 Task: Create Card Tax Filing Review in Board Branding and Messaging Strategies to Workspace Agile Coaching. Create Card Smart Home Review in Board IT Service Desk Management to Workspace Agile Coaching. Create Card Legal Contract Review in Board Voice of Customer Customer Persona Development and Analysis to Workspace Agile Coaching
Action: Mouse moved to (507, 150)
Screenshot: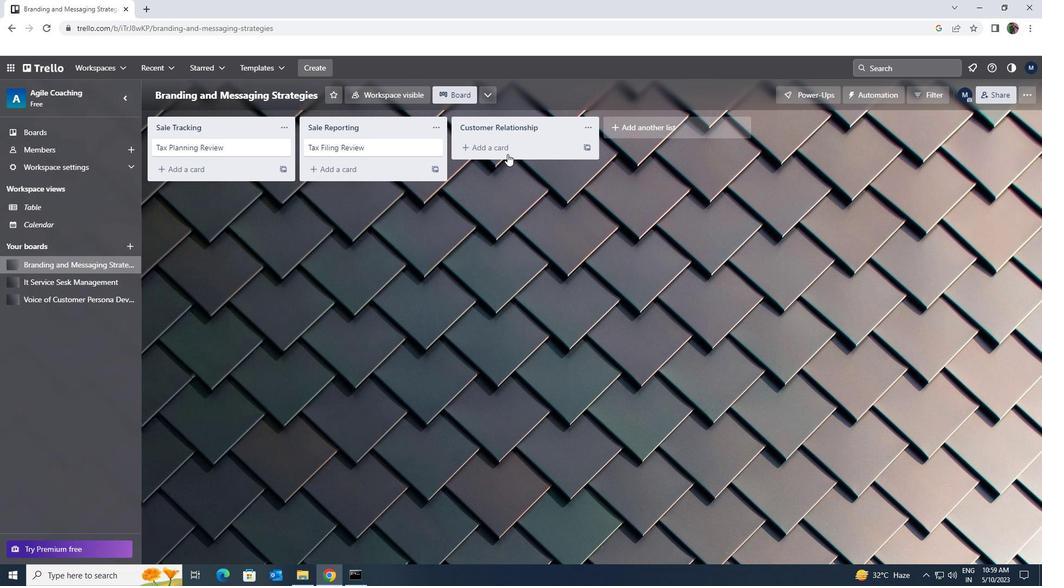
Action: Mouse pressed left at (507, 150)
Screenshot: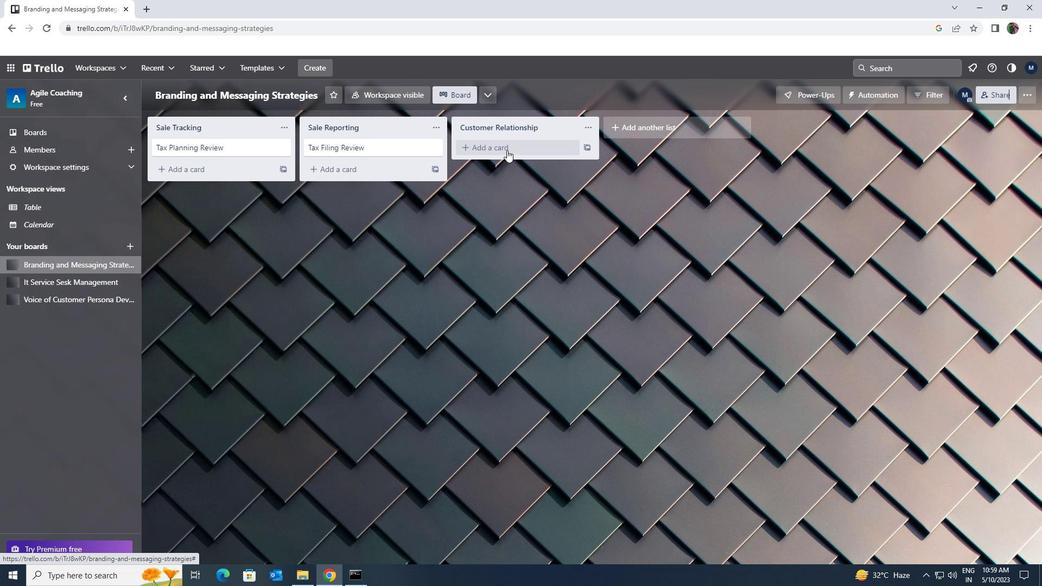 
Action: Mouse moved to (506, 150)
Screenshot: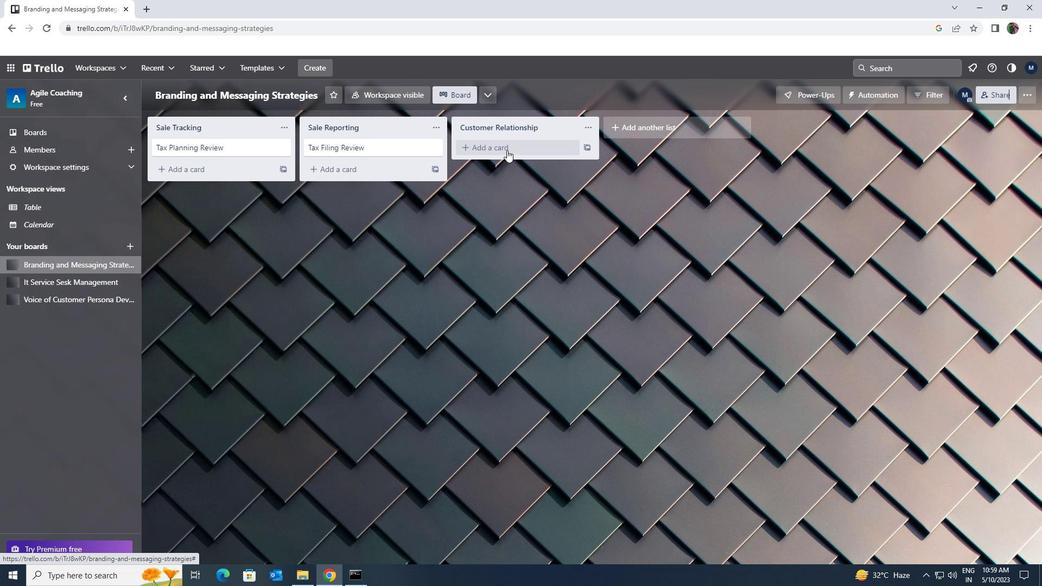 
Action: Key pressed <Key.shift>TAX<Key.space><Key.shift>FILING<Key.space><Key.shift>REVIEW
Screenshot: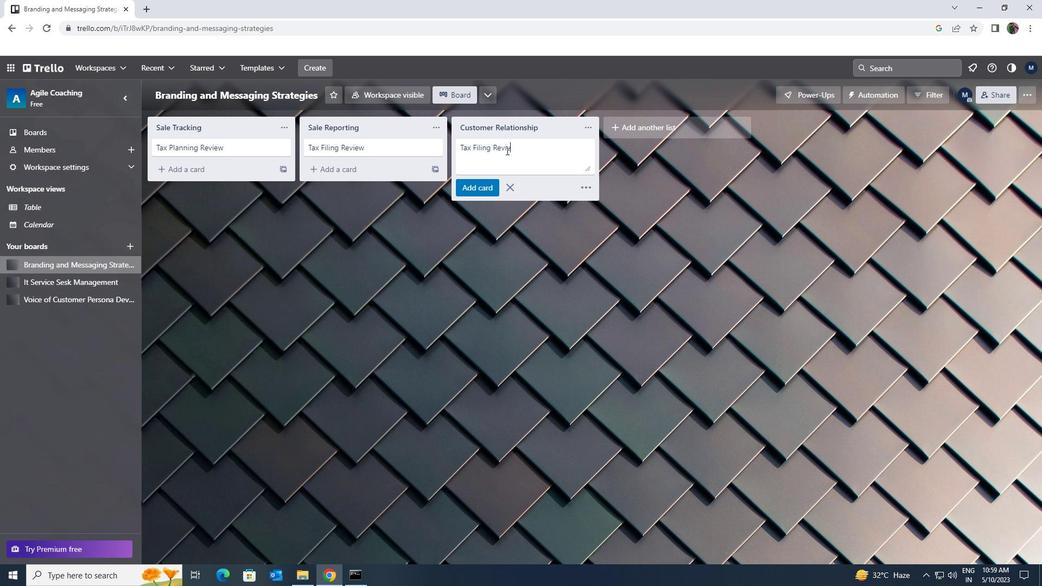 
Action: Mouse moved to (468, 187)
Screenshot: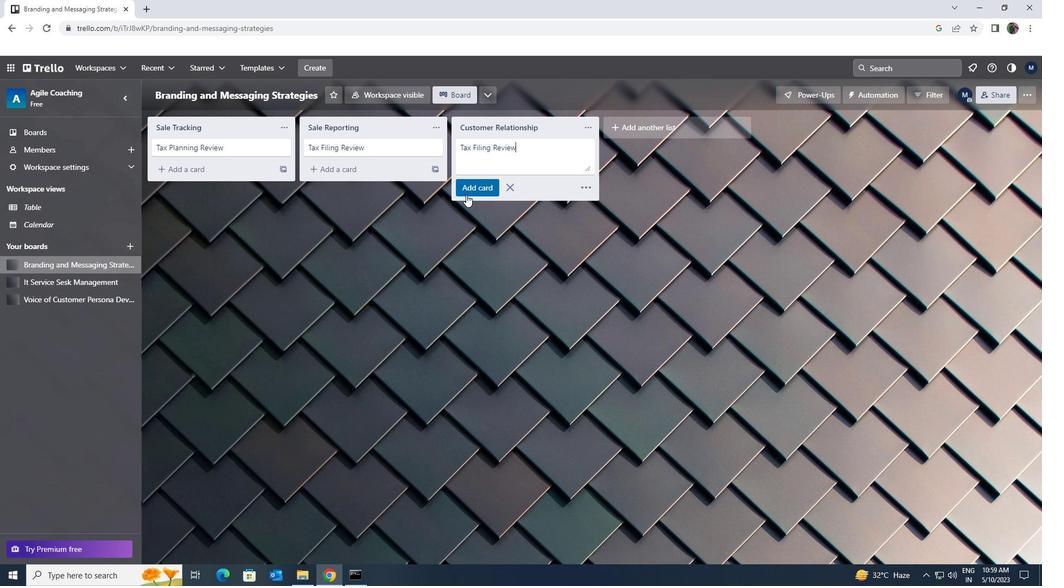 
Action: Mouse pressed left at (468, 187)
Screenshot: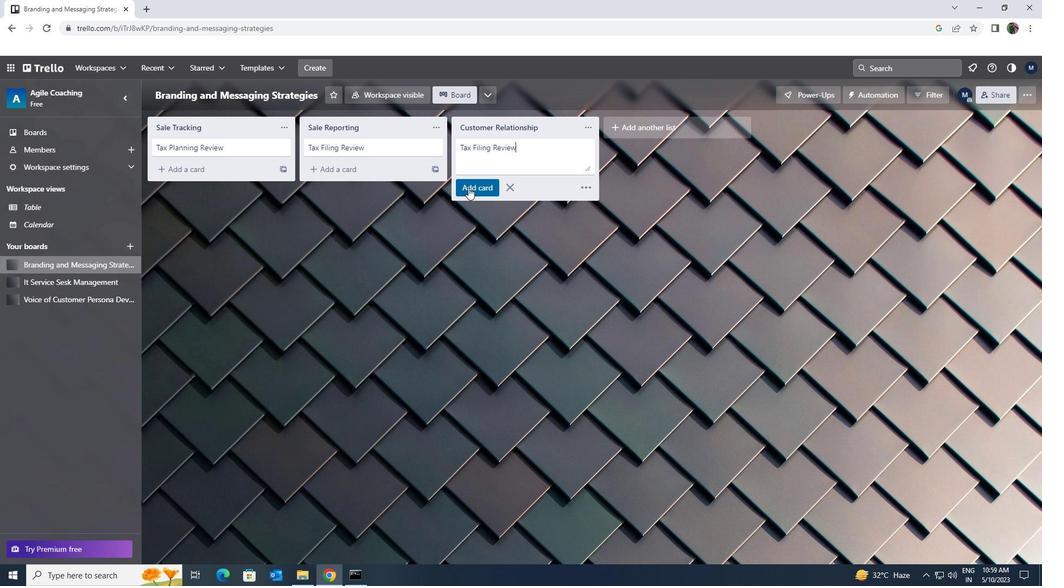 
Action: Mouse moved to (72, 279)
Screenshot: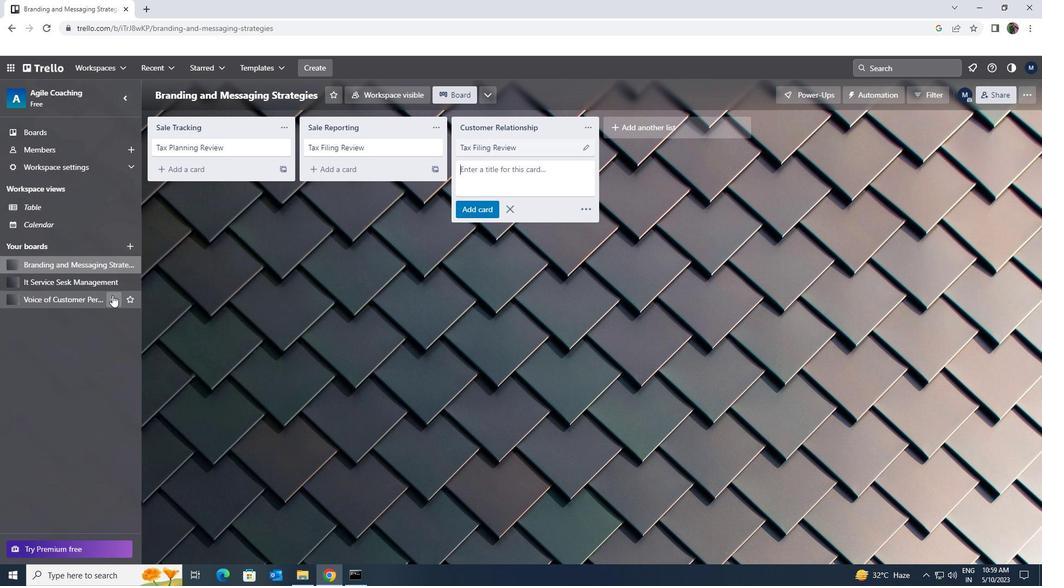 
Action: Mouse pressed left at (72, 279)
Screenshot: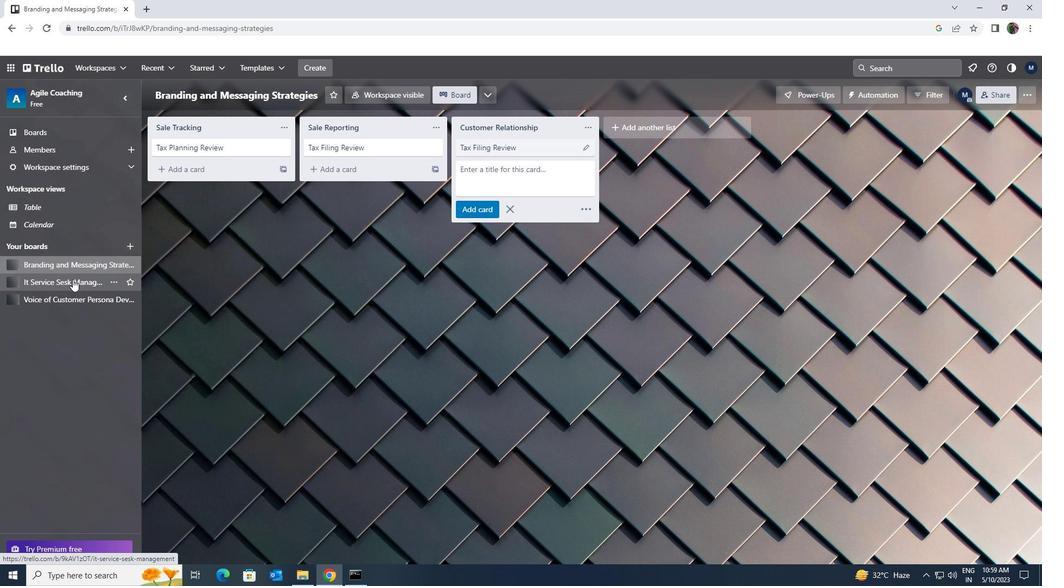 
Action: Mouse moved to (486, 150)
Screenshot: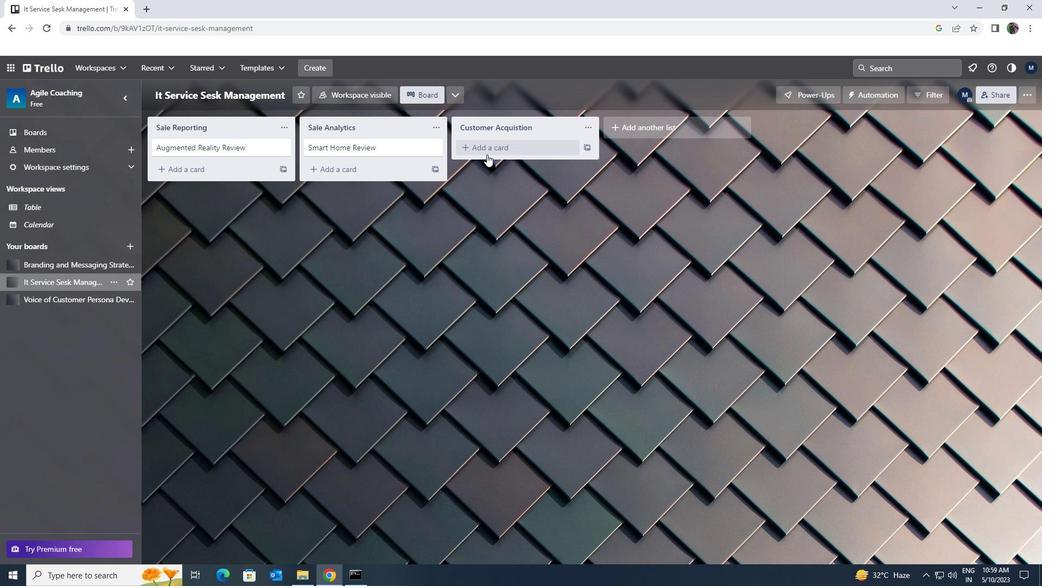 
Action: Mouse pressed left at (486, 150)
Screenshot: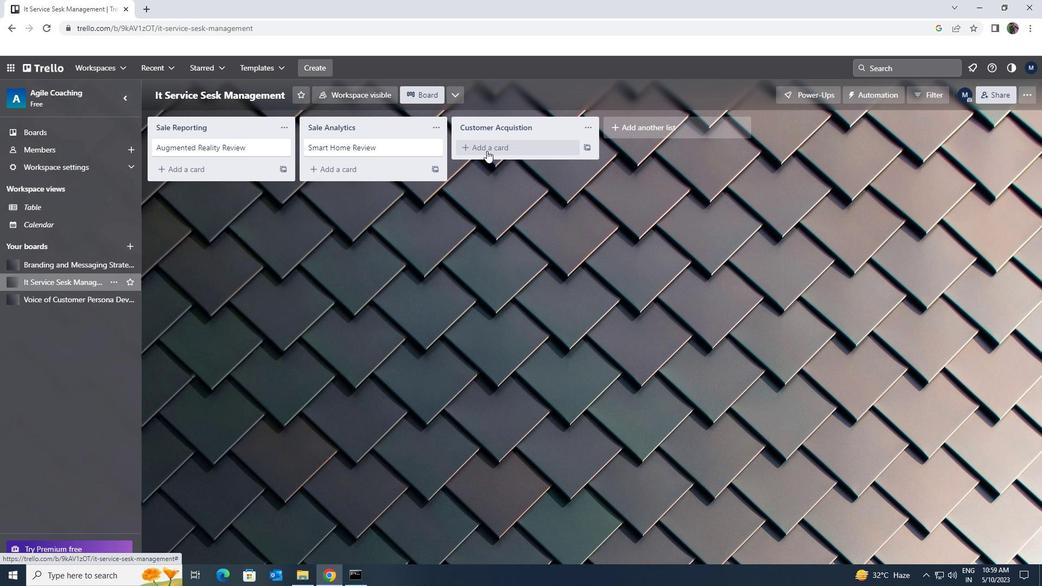 
Action: Key pressed <Key.shift><Key.shift><Key.shift><Key.shift><Key.shift><Key.shift><Key.shift><Key.shift><Key.shift><Key.shift><Key.shift><Key.shift><Key.shift><Key.shift>SMART<Key.space><Key.shift>HOME<Key.space><Key.shift>REVIEW
Screenshot: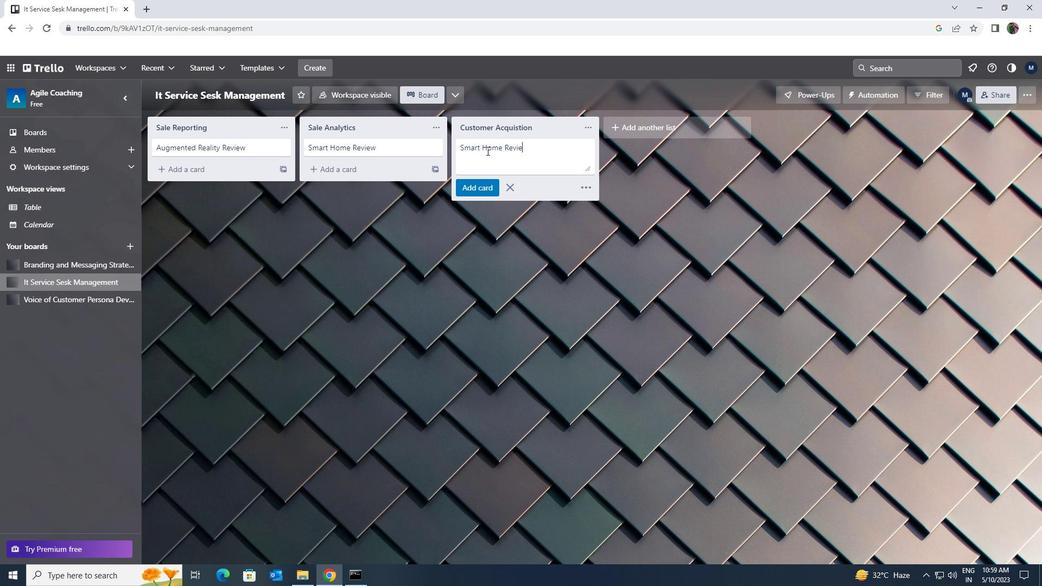 
Action: Mouse moved to (490, 185)
Screenshot: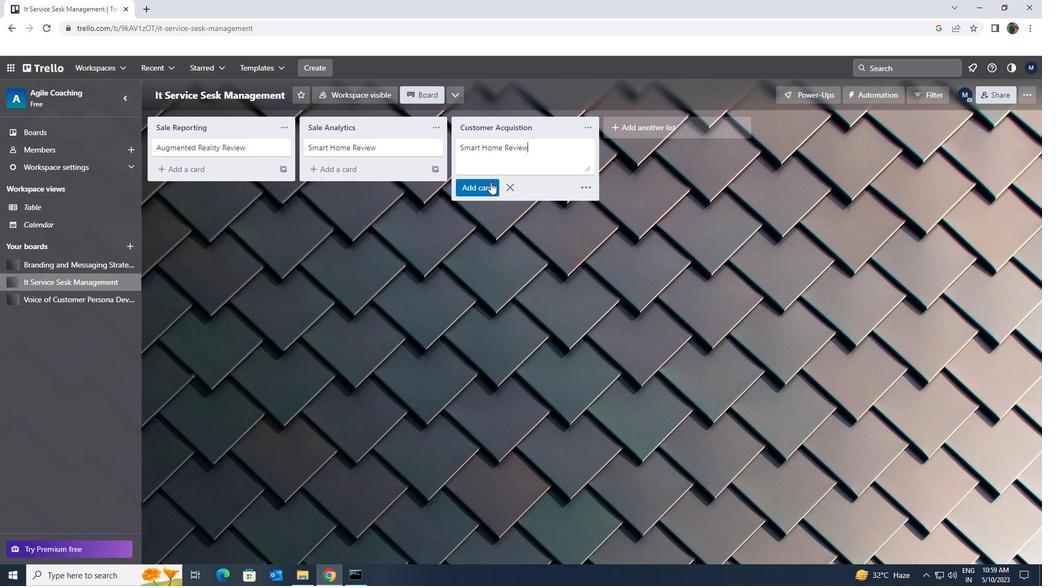 
Action: Mouse pressed left at (490, 185)
Screenshot: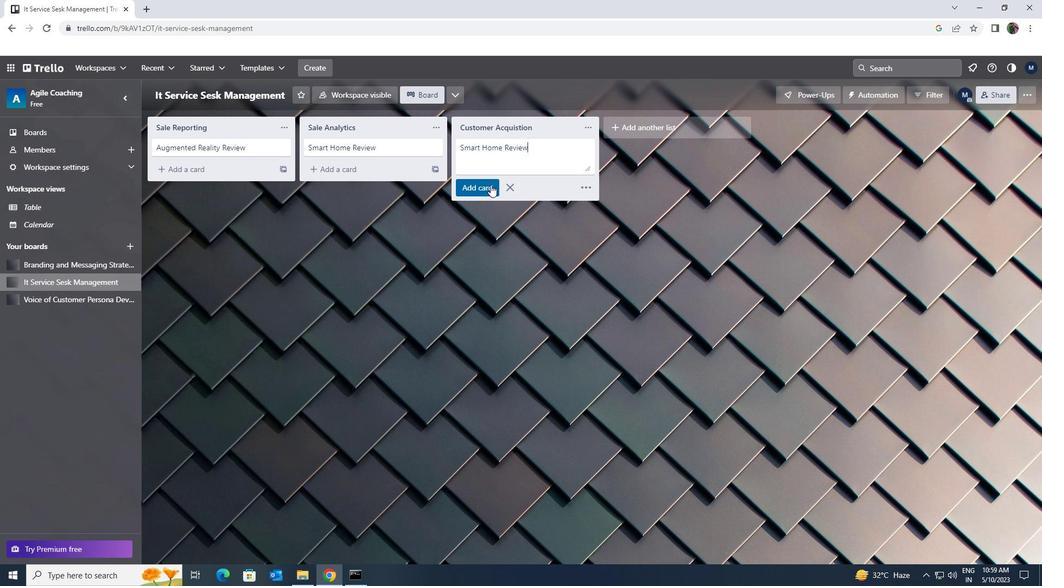 
Action: Mouse moved to (79, 300)
Screenshot: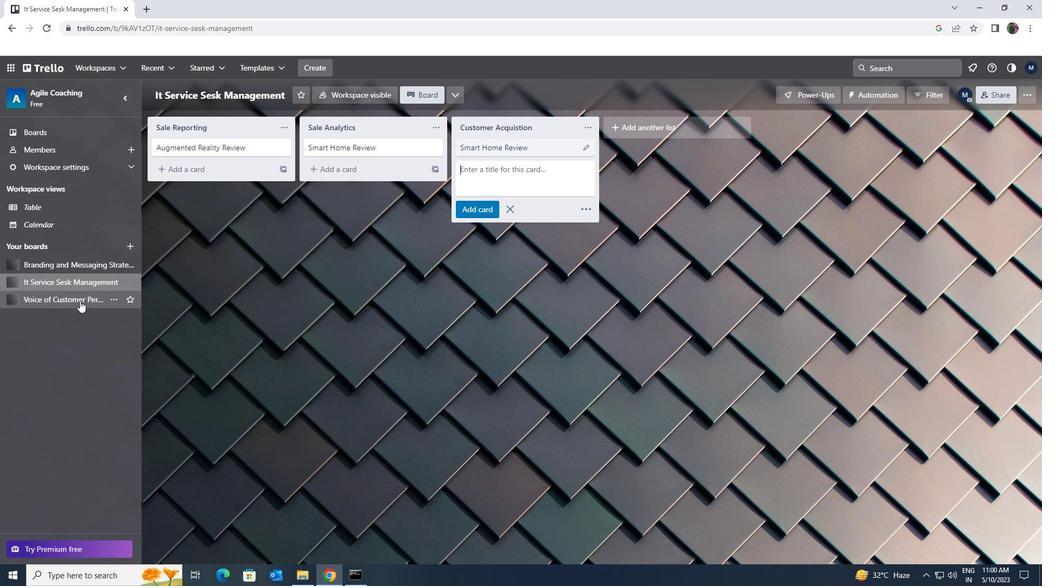 
Action: Mouse pressed left at (79, 300)
Screenshot: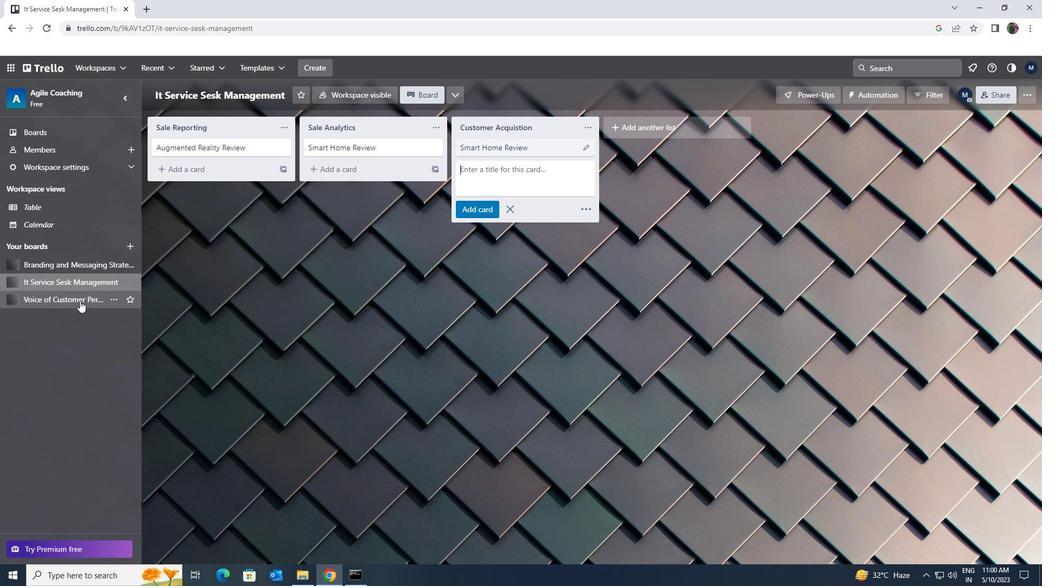 
Action: Mouse moved to (520, 149)
Screenshot: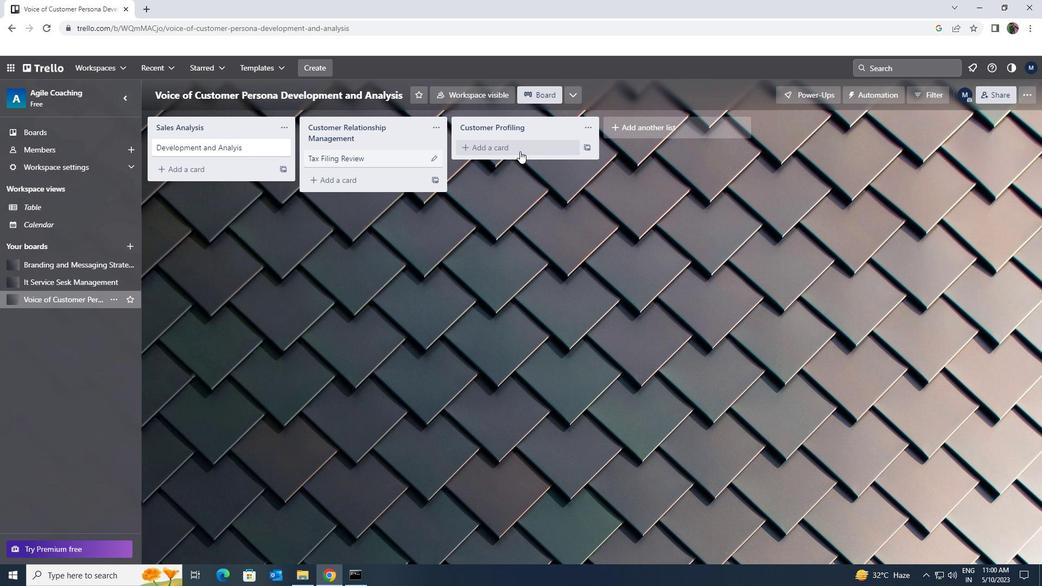 
Action: Mouse pressed left at (520, 149)
Screenshot: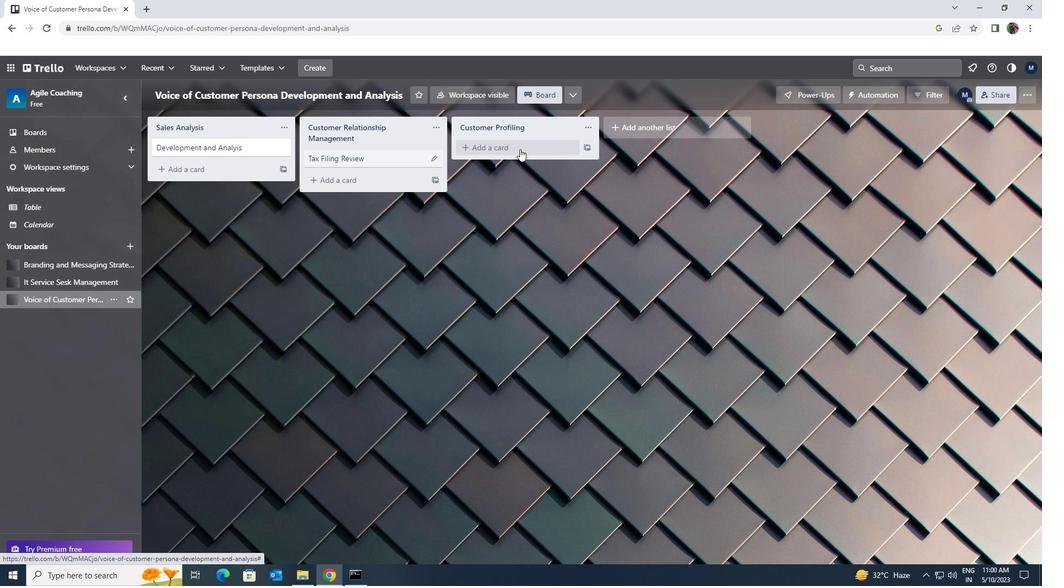 
Action: Key pressed <Key.shift><Key.shift><Key.shift><Key.shift><Key.shift><Key.shift><Key.shift><Key.shift><Key.shift><Key.shift><Key.shift>LEGAL<Key.space><Key.shift>CONTRACT<Key.space><Key.shift>REVIEW
Screenshot: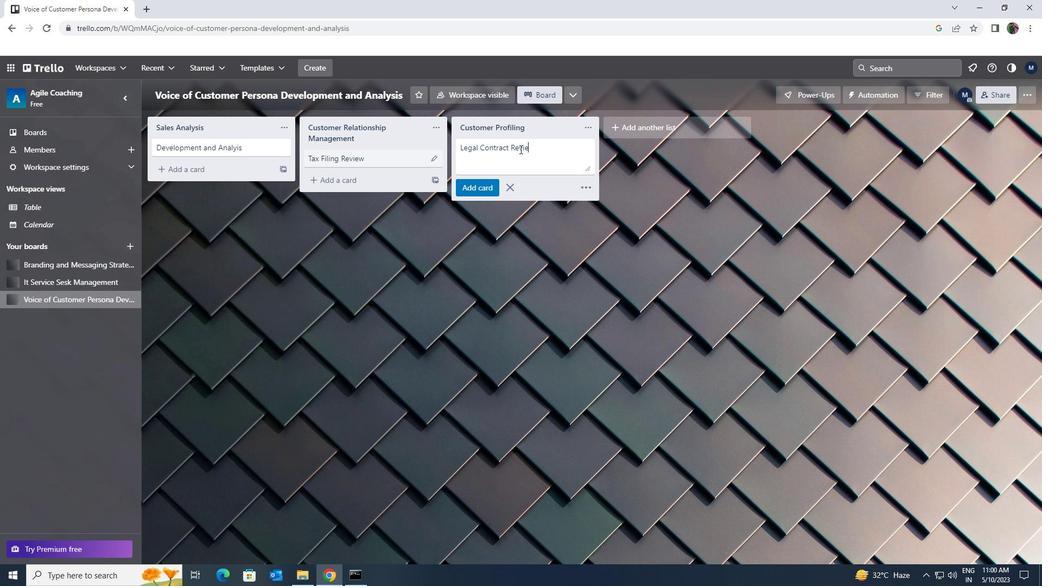 
Action: Mouse moved to (491, 186)
Screenshot: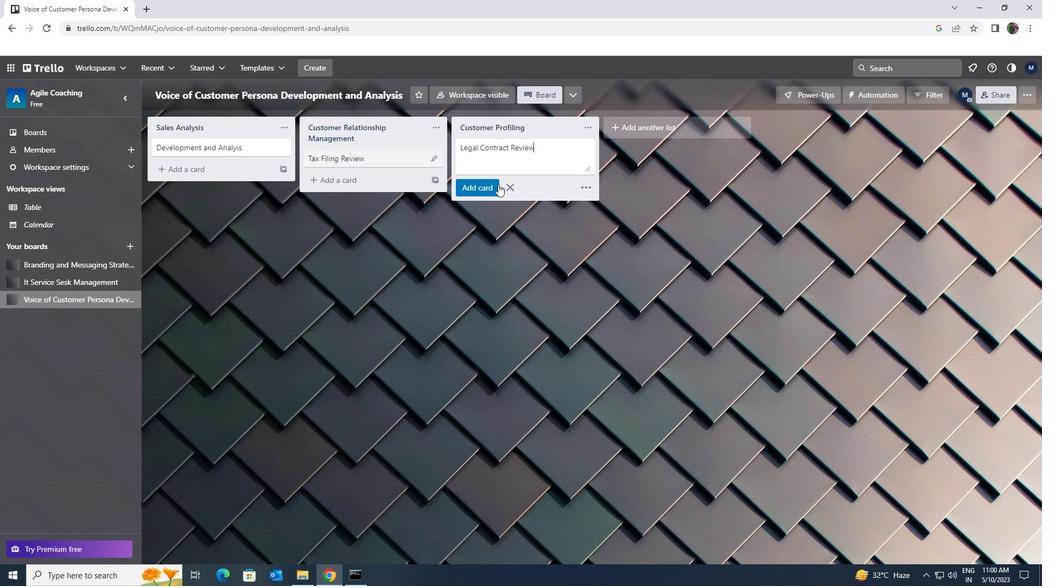 
Action: Mouse pressed left at (491, 186)
Screenshot: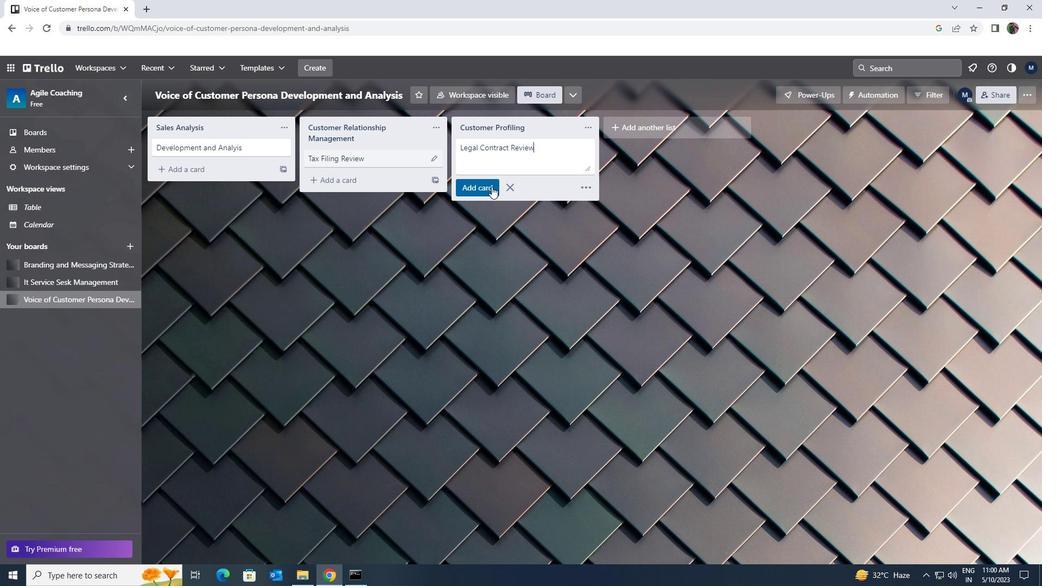 
